 Task: Flip vertically.
Action: Mouse moved to (600, 201)
Screenshot: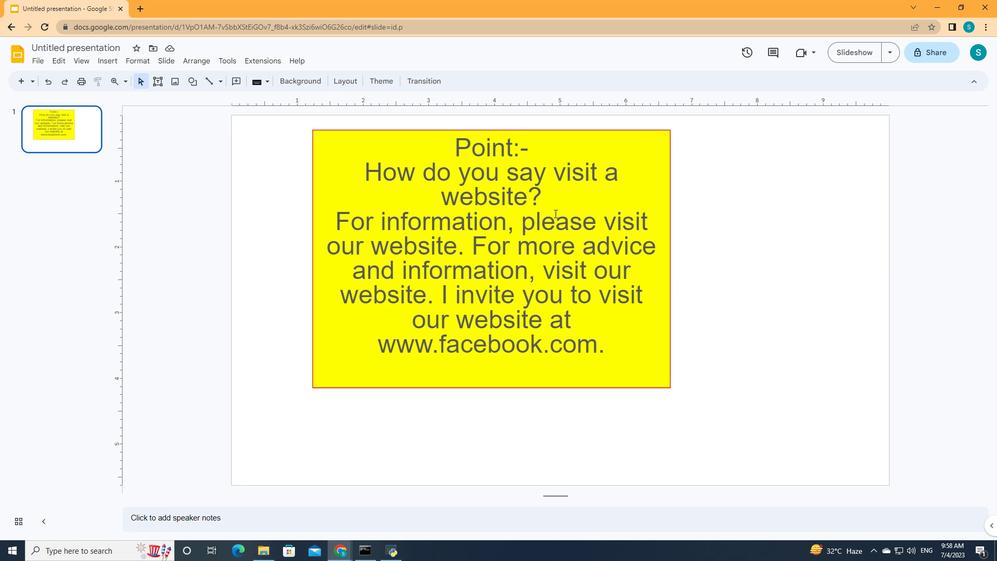 
Action: Mouse pressed left at (600, 201)
Screenshot: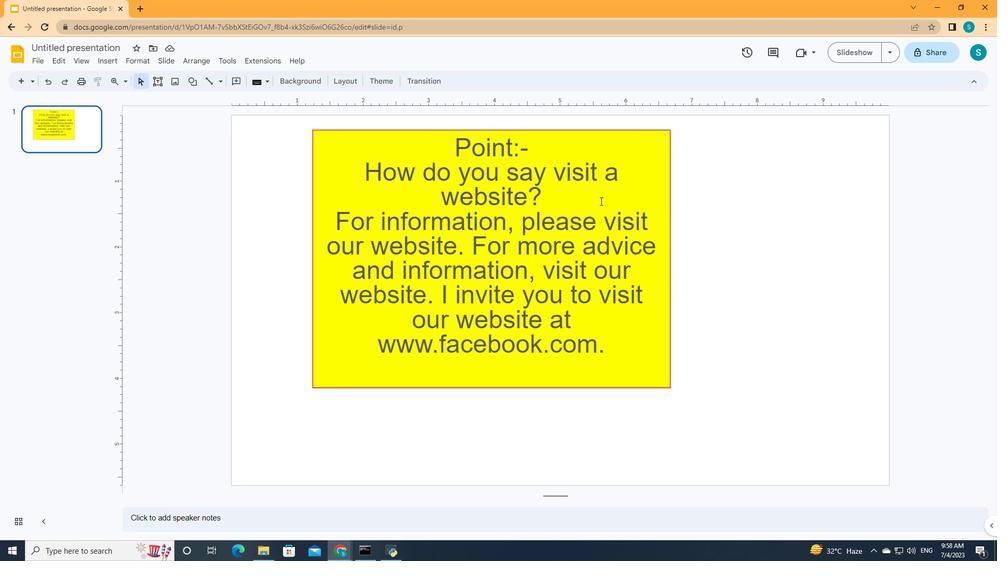 
Action: Mouse moved to (730, 78)
Screenshot: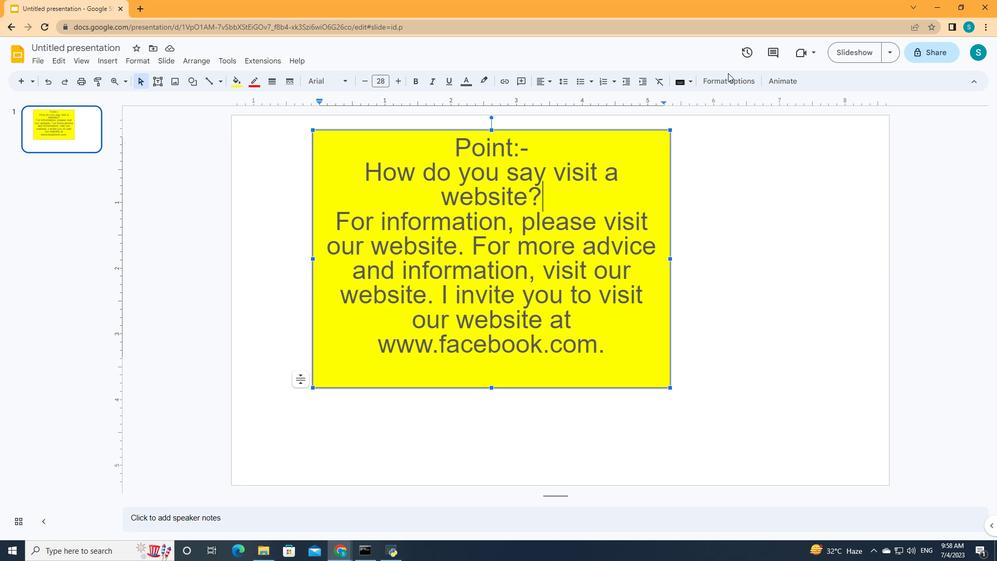 
Action: Mouse pressed left at (730, 78)
Screenshot: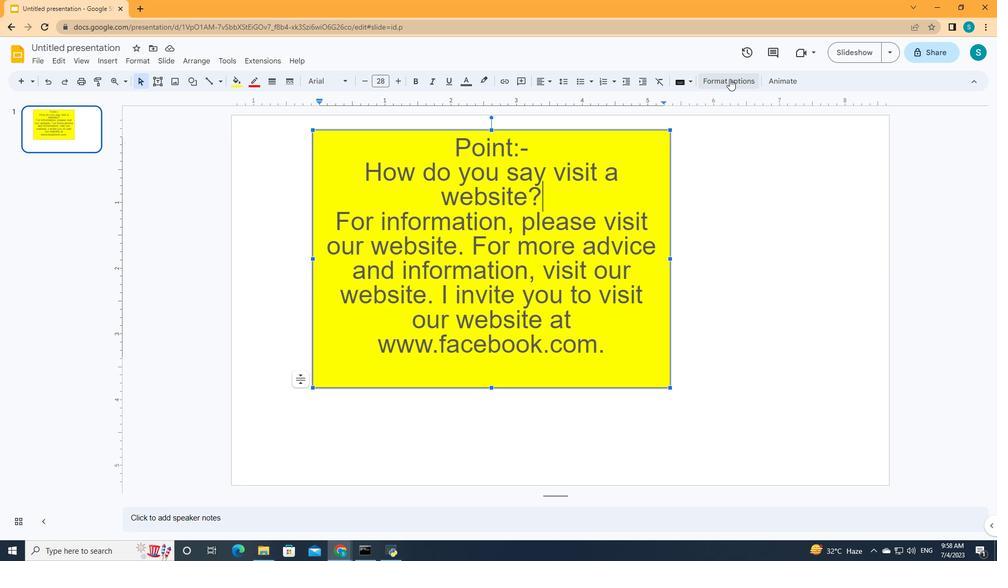 
Action: Mouse moved to (875, 117)
Screenshot: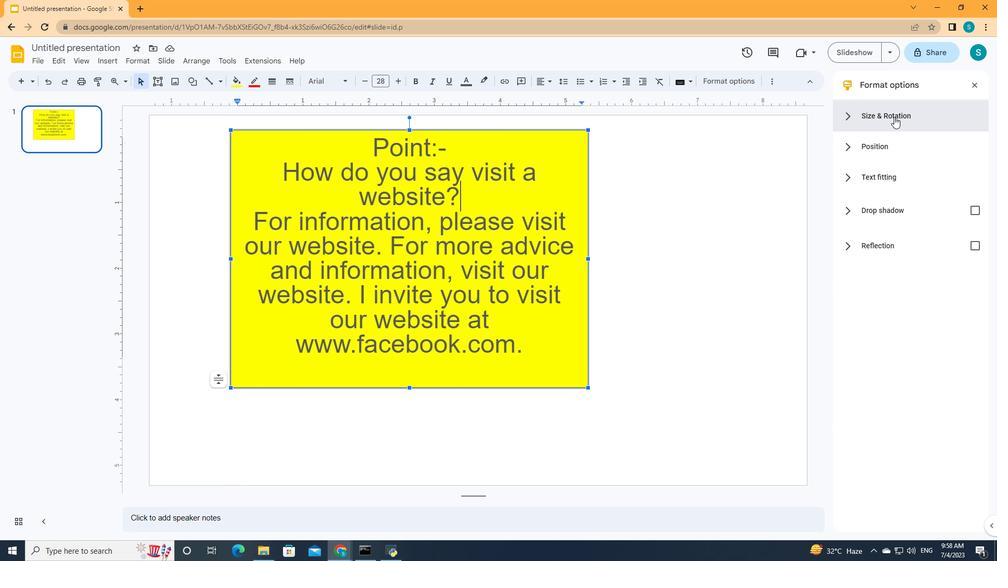 
Action: Mouse pressed left at (875, 117)
Screenshot: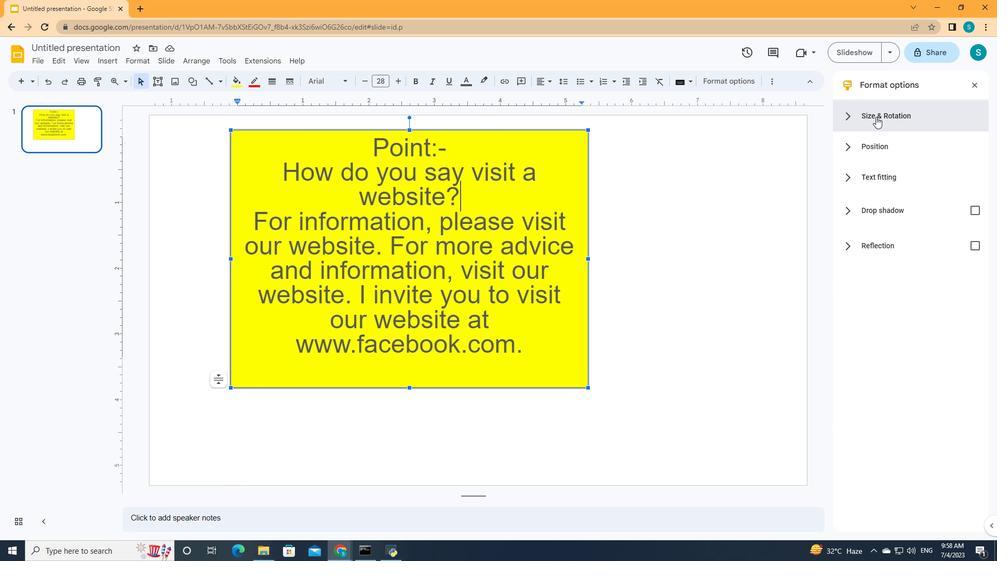 
Action: Mouse moved to (944, 290)
Screenshot: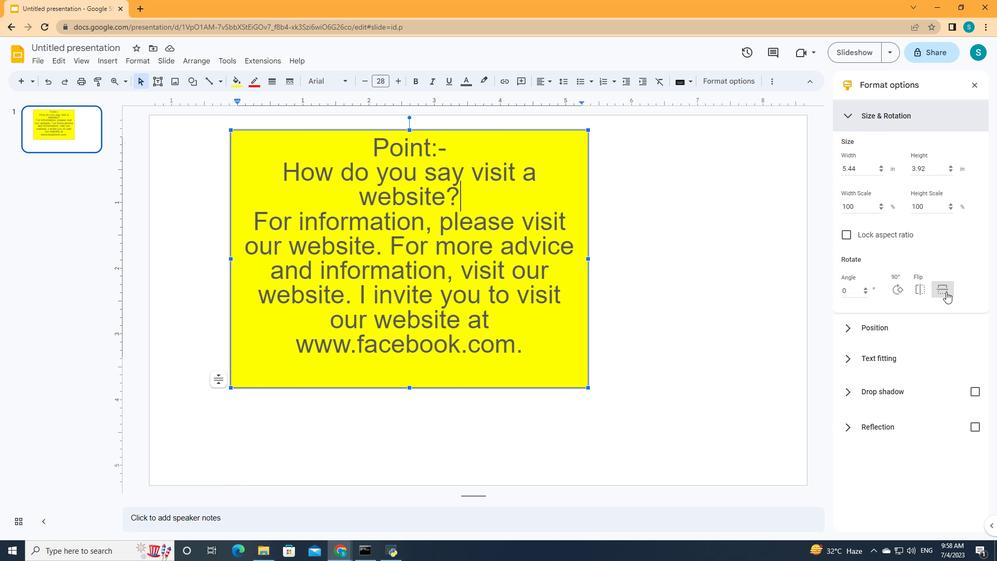 
Action: Mouse pressed left at (944, 290)
Screenshot: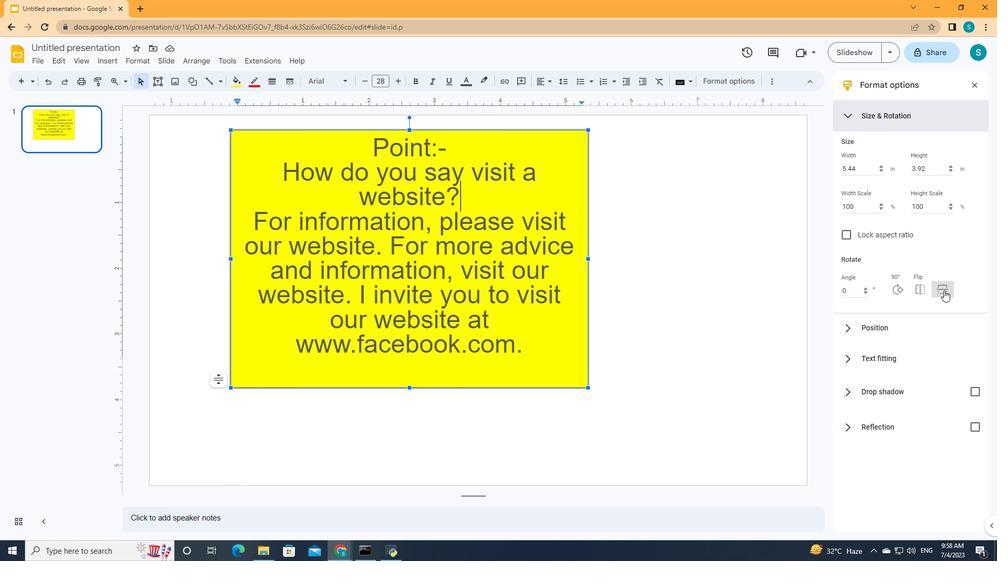 
